 Task: Group the notifications by repository.
Action: Mouse moved to (900, 174)
Screenshot: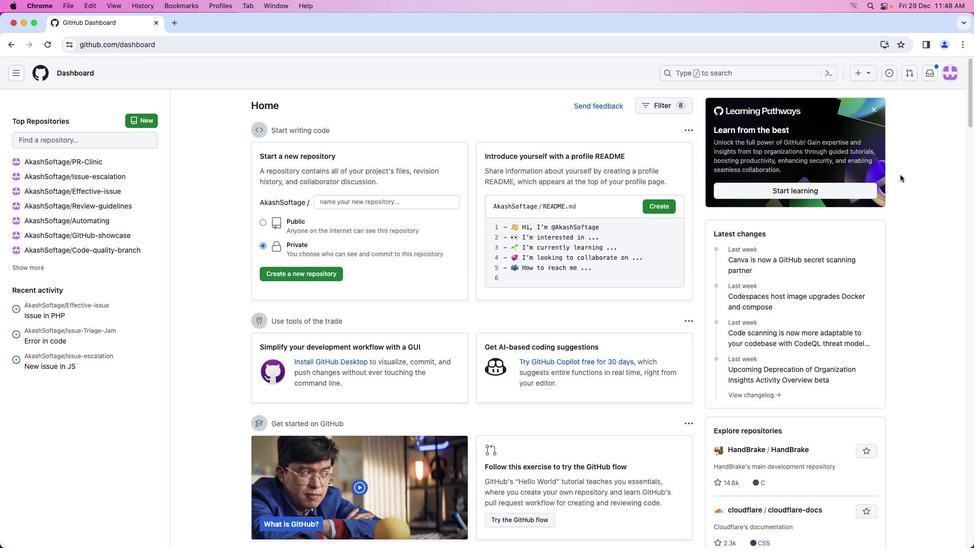 
Action: Mouse pressed left at (900, 174)
Screenshot: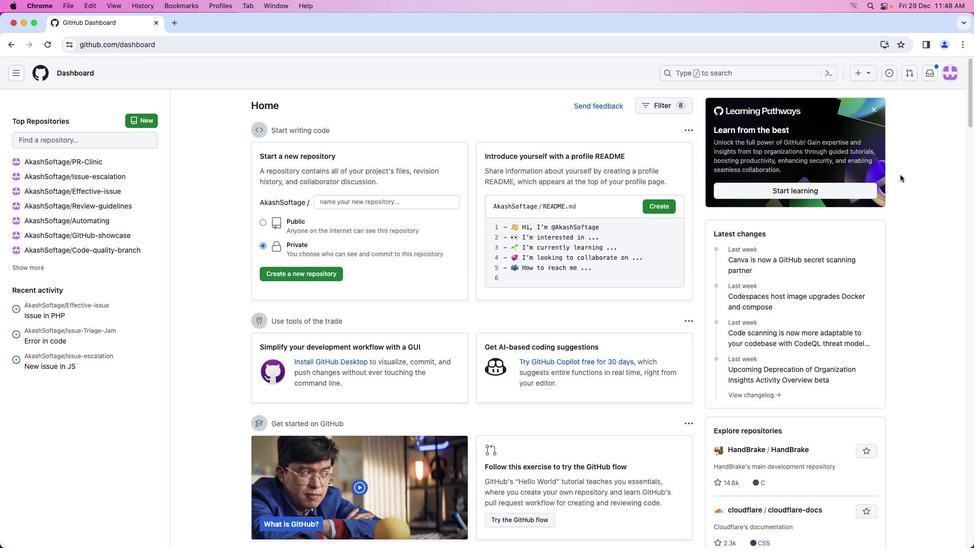 
Action: Mouse moved to (929, 76)
Screenshot: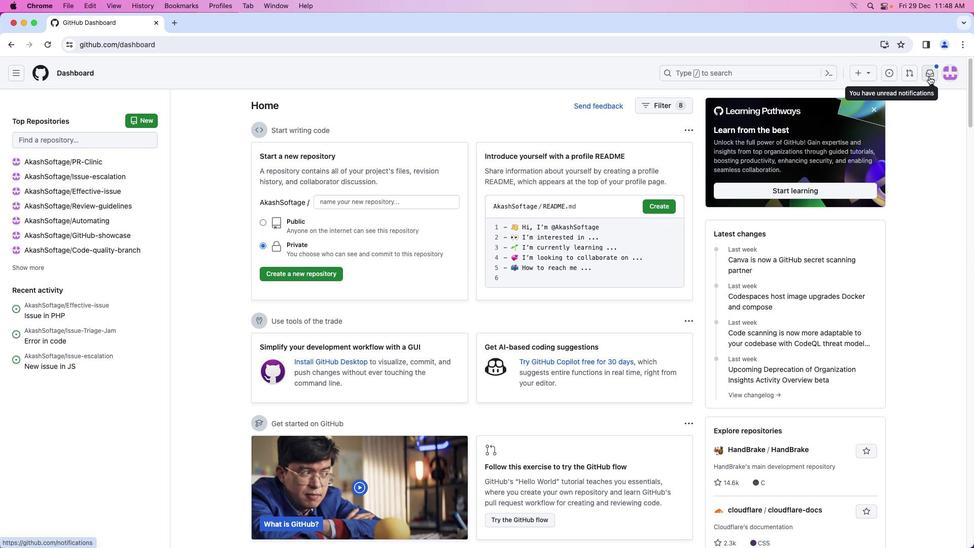 
Action: Mouse pressed left at (929, 76)
Screenshot: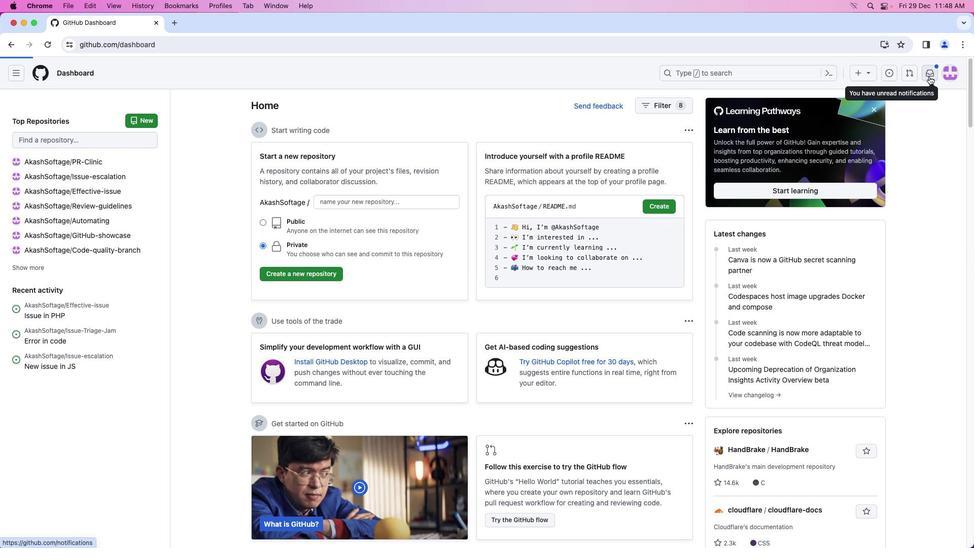 
Action: Mouse moved to (51, 103)
Screenshot: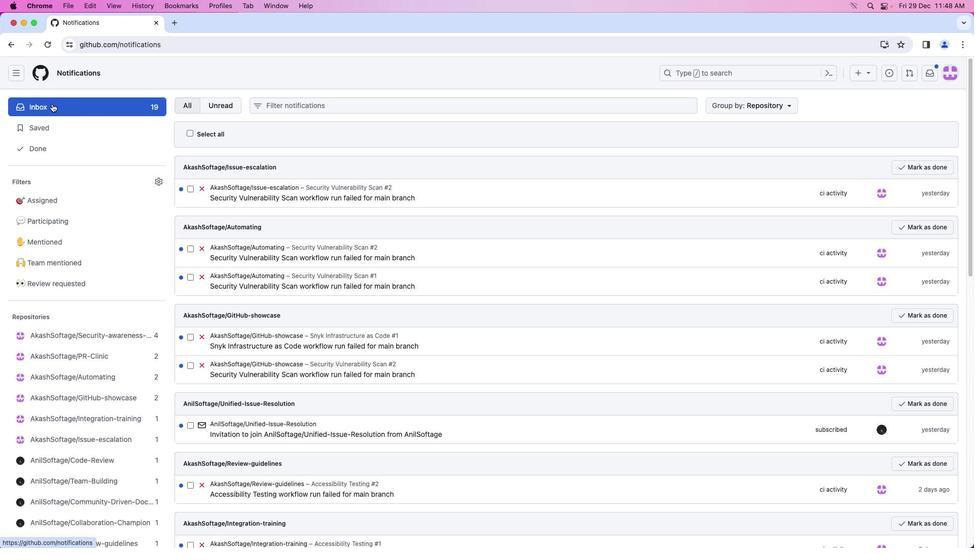 
Action: Mouse pressed left at (51, 103)
Screenshot: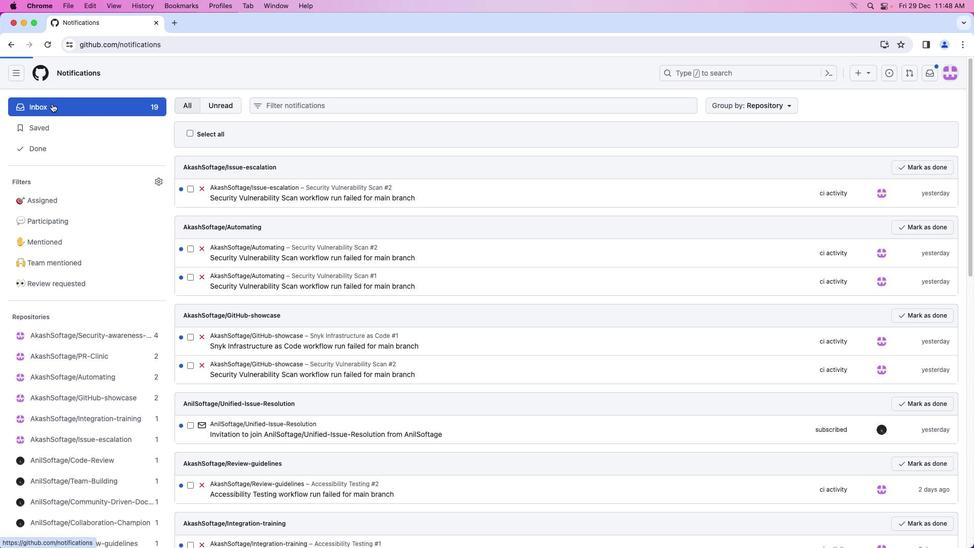
Action: Mouse moved to (762, 107)
Screenshot: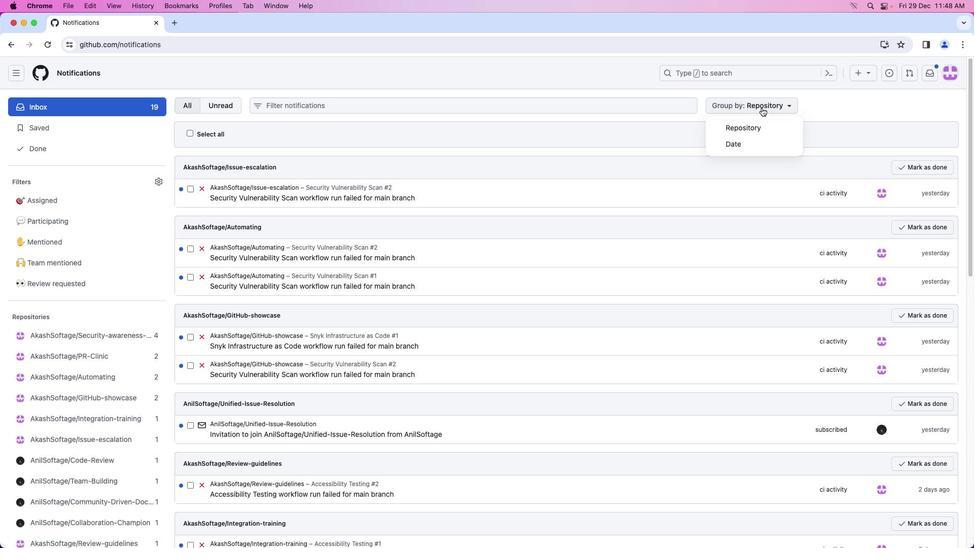 
Action: Mouse pressed left at (762, 107)
Screenshot: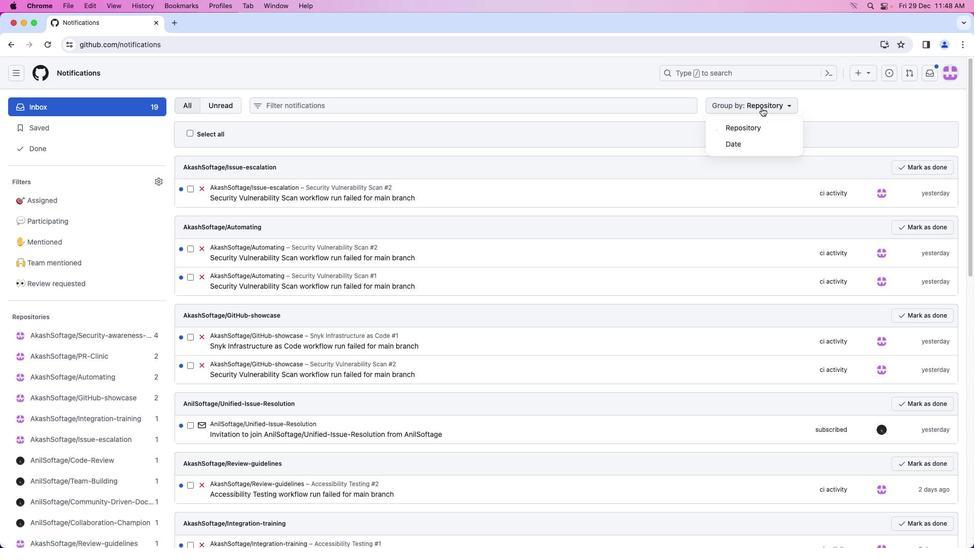 
Action: Mouse moved to (778, 129)
Screenshot: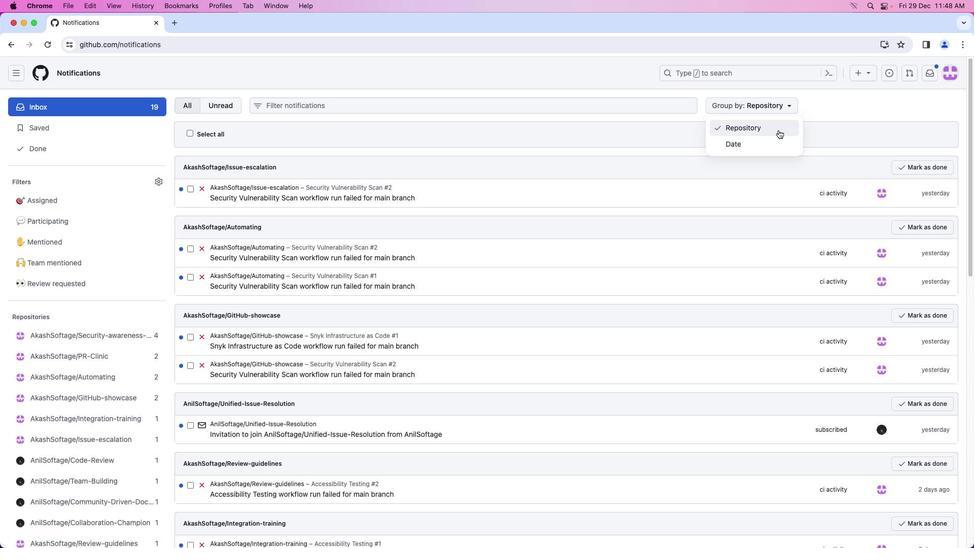 
